 Task: Add the "Commerce header" in the site builder.
Action: Mouse moved to (918, 66)
Screenshot: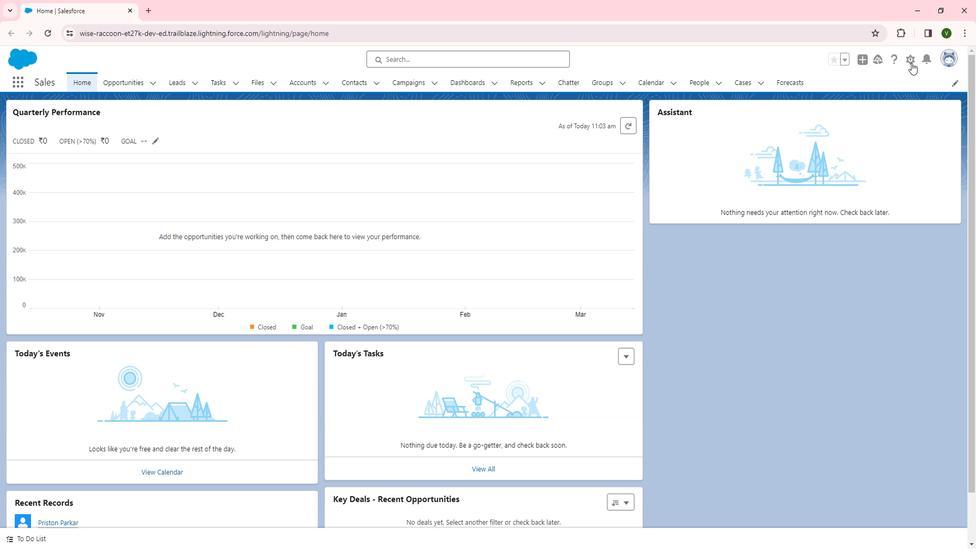
Action: Mouse pressed left at (918, 66)
Screenshot: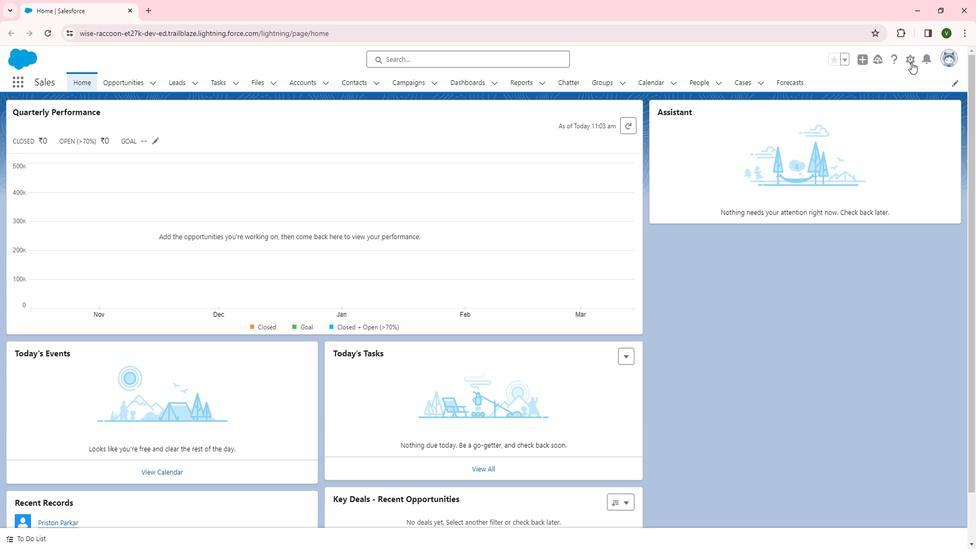 
Action: Mouse moved to (883, 82)
Screenshot: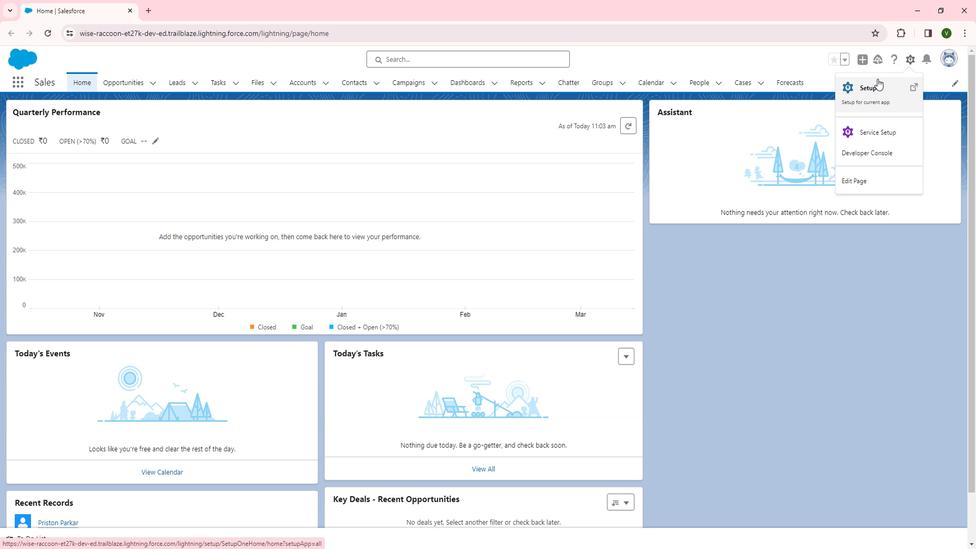 
Action: Mouse pressed left at (883, 82)
Screenshot: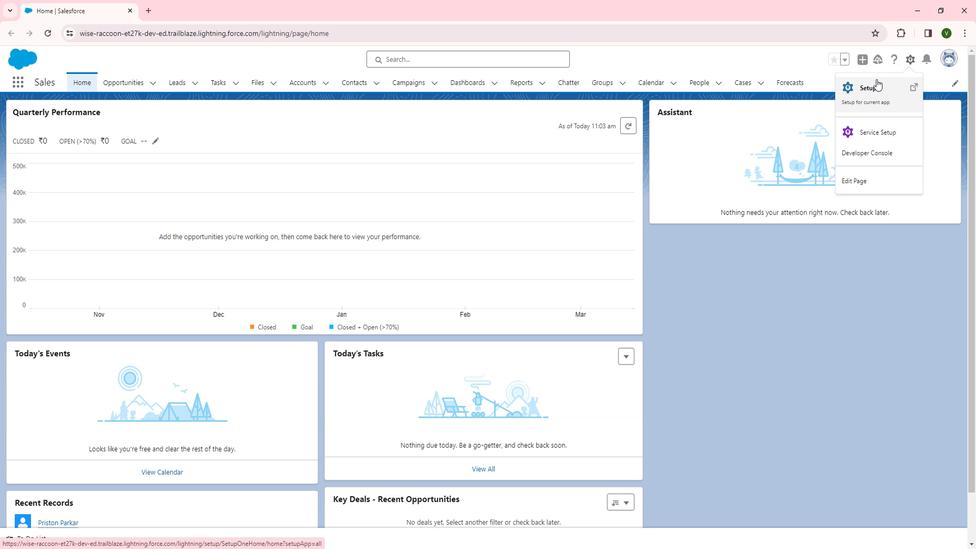 
Action: Mouse moved to (209, 230)
Screenshot: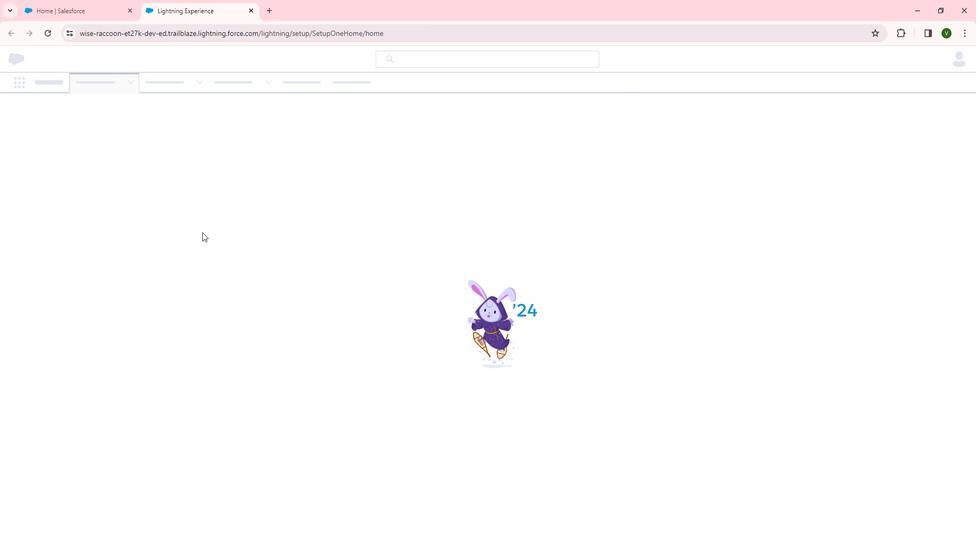 
Action: Mouse scrolled (209, 229) with delta (0, 0)
Screenshot: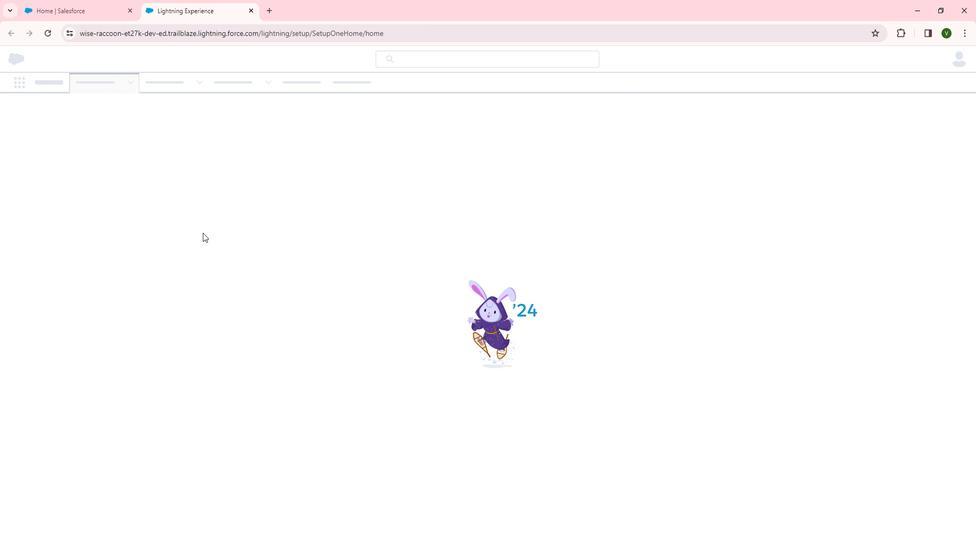 
Action: Mouse scrolled (209, 229) with delta (0, 0)
Screenshot: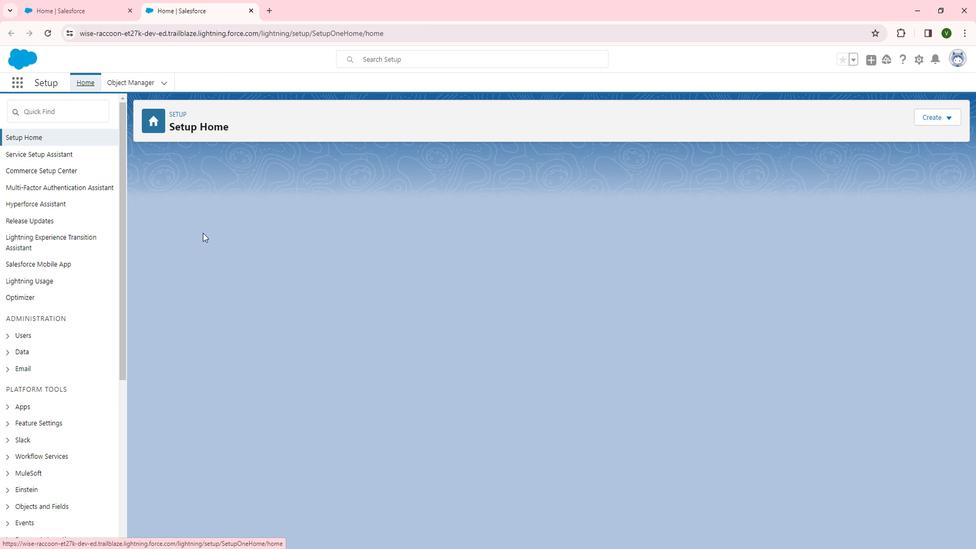 
Action: Mouse scrolled (209, 229) with delta (0, 0)
Screenshot: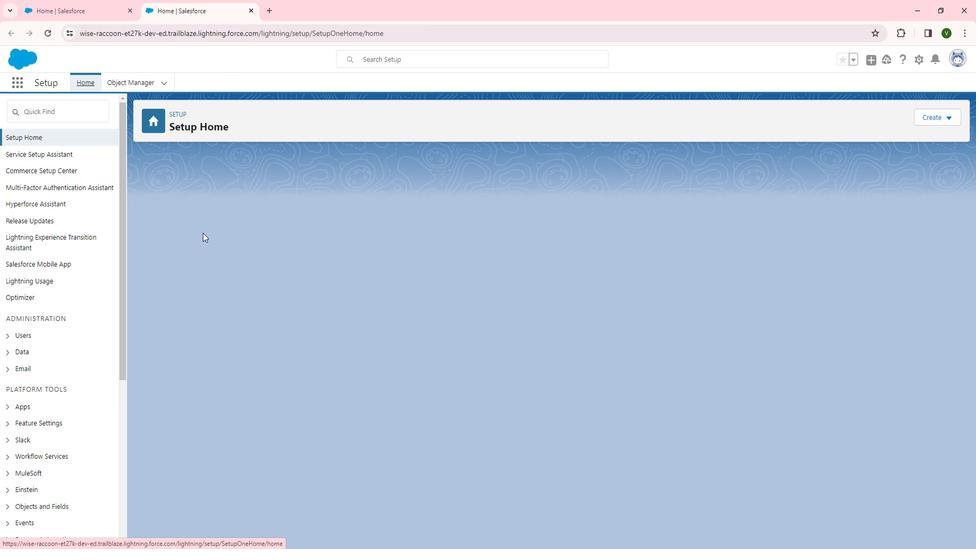 
Action: Mouse scrolled (209, 229) with delta (0, 0)
Screenshot: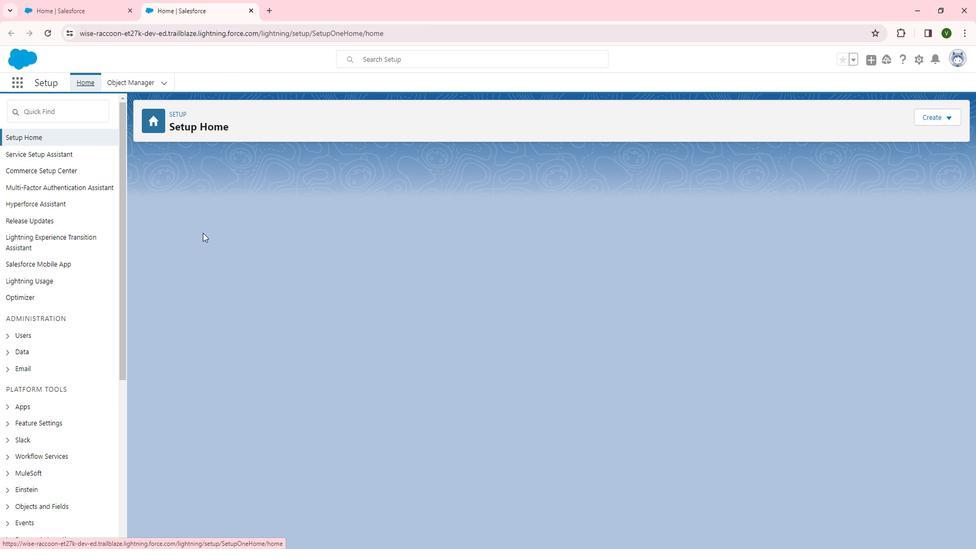 
Action: Mouse moved to (159, 247)
Screenshot: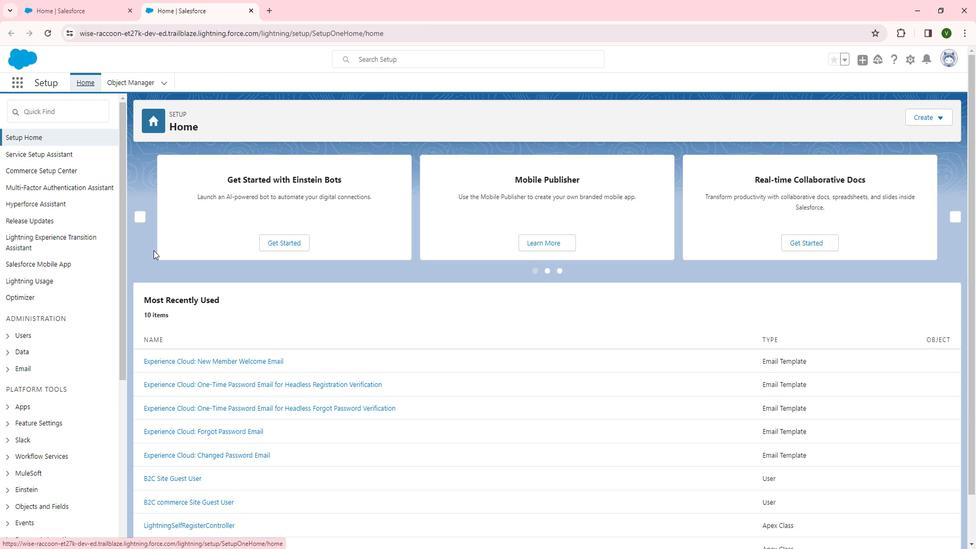 
Action: Mouse scrolled (159, 246) with delta (0, 0)
Screenshot: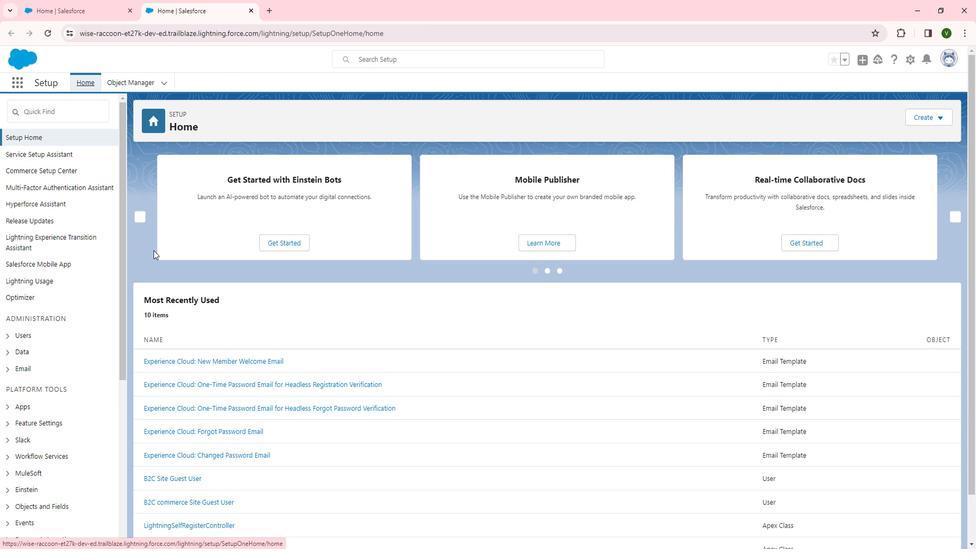 
Action: Mouse moved to (159, 247)
Screenshot: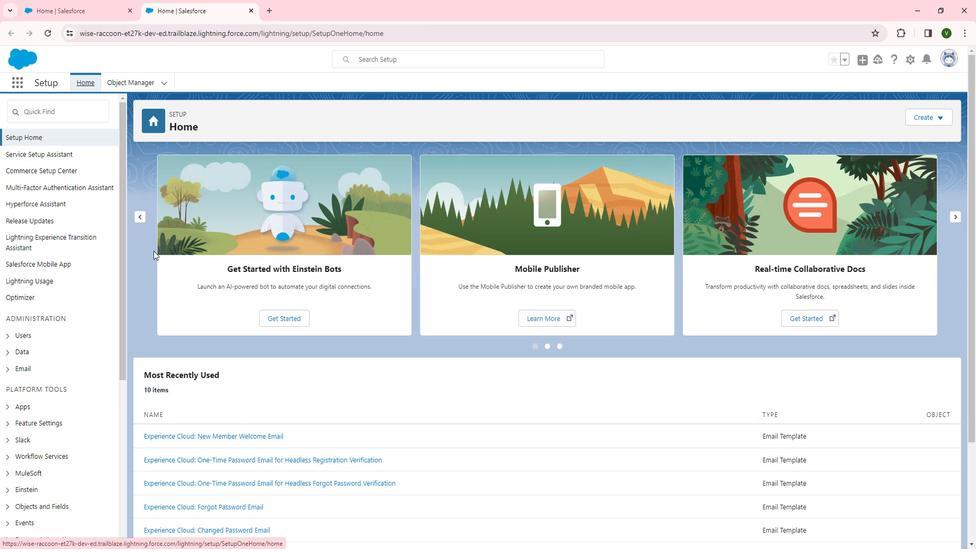 
Action: Mouse scrolled (159, 247) with delta (0, 0)
Screenshot: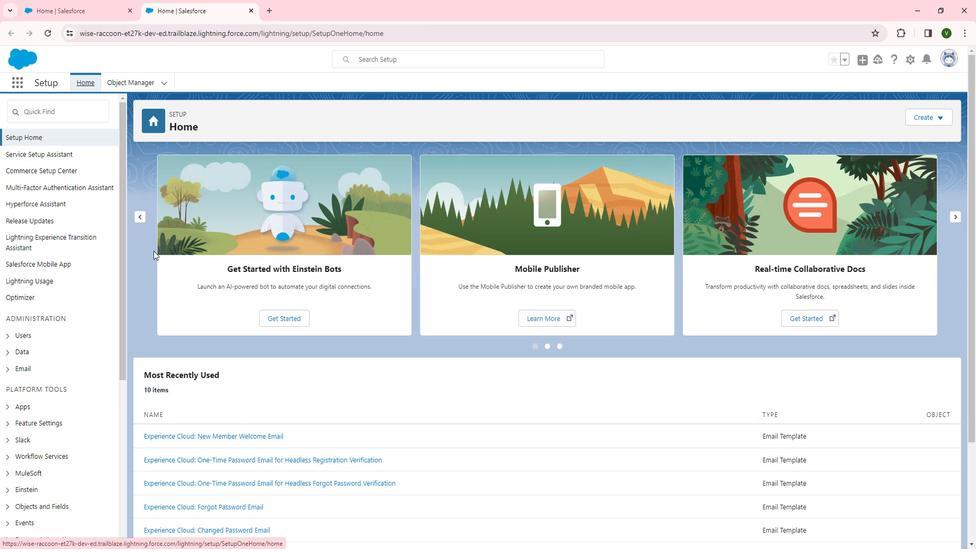 
Action: Mouse scrolled (159, 247) with delta (0, 0)
Screenshot: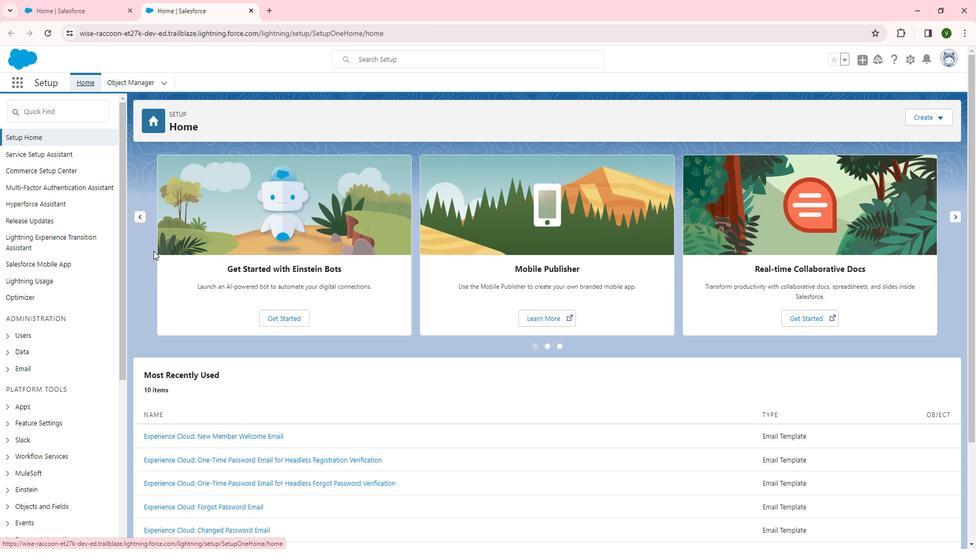 
Action: Mouse scrolled (159, 247) with delta (0, 0)
Screenshot: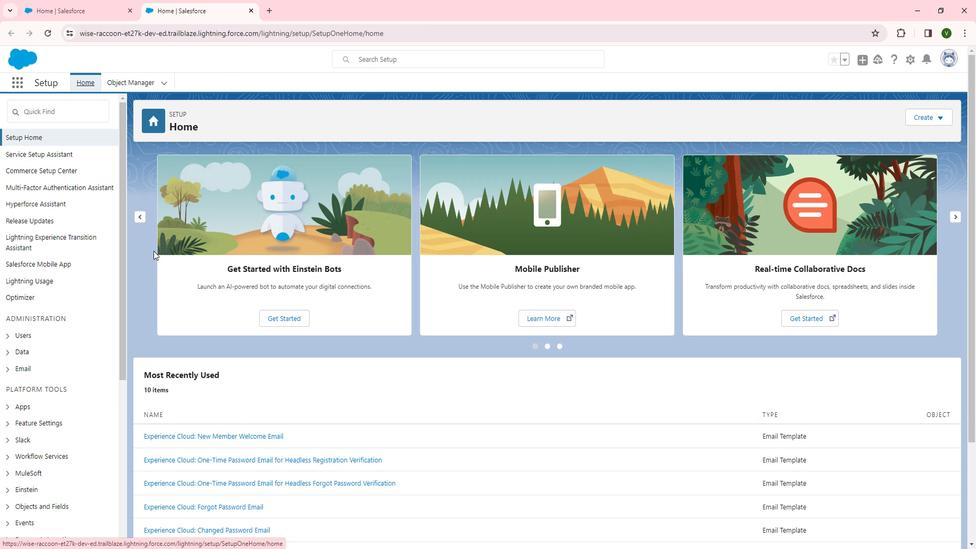
Action: Mouse moved to (75, 296)
Screenshot: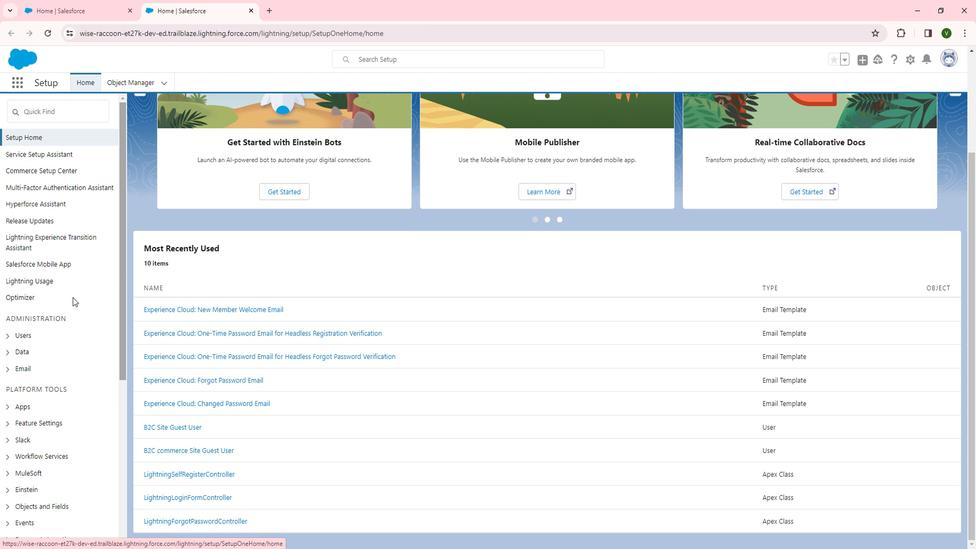 
Action: Mouse scrolled (75, 295) with delta (0, 0)
Screenshot: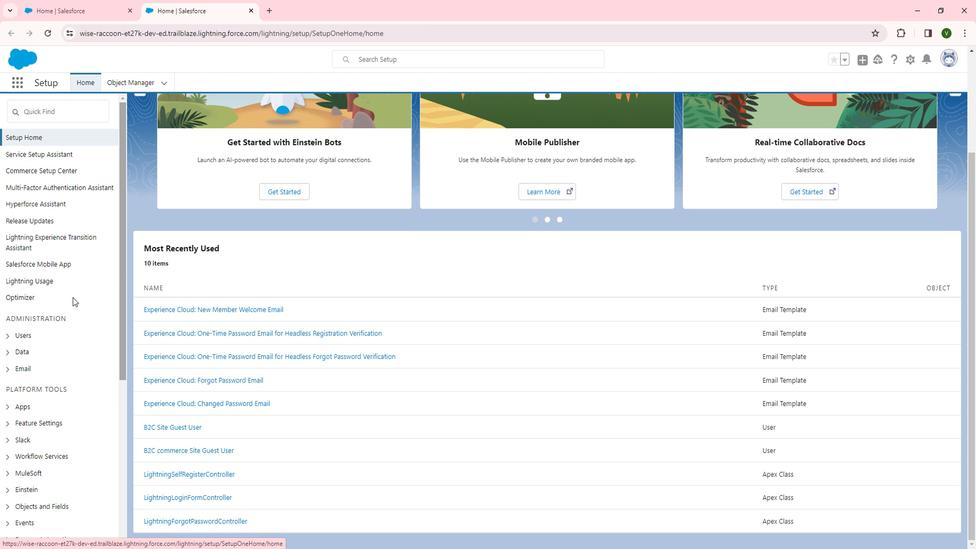 
Action: Mouse scrolled (75, 295) with delta (0, 0)
Screenshot: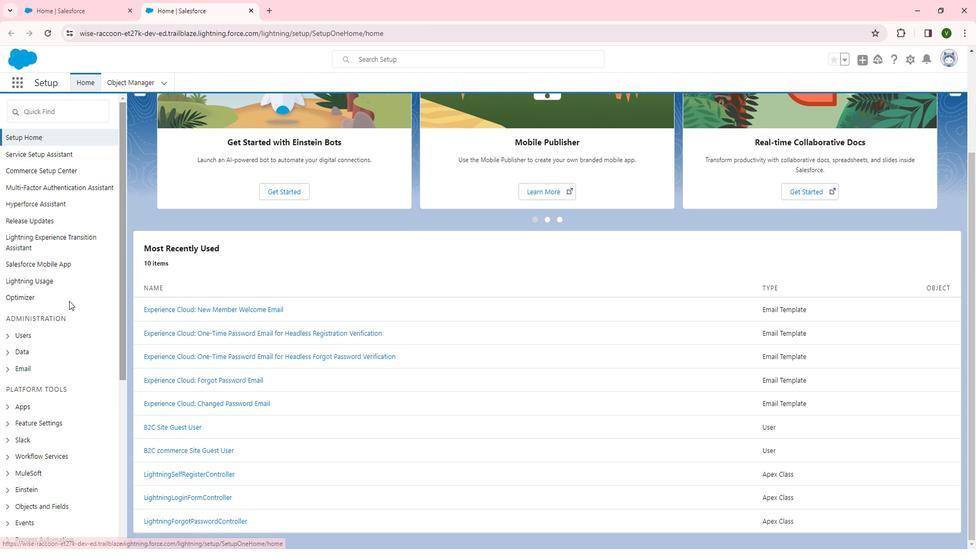 
Action: Mouse scrolled (75, 295) with delta (0, 0)
Screenshot: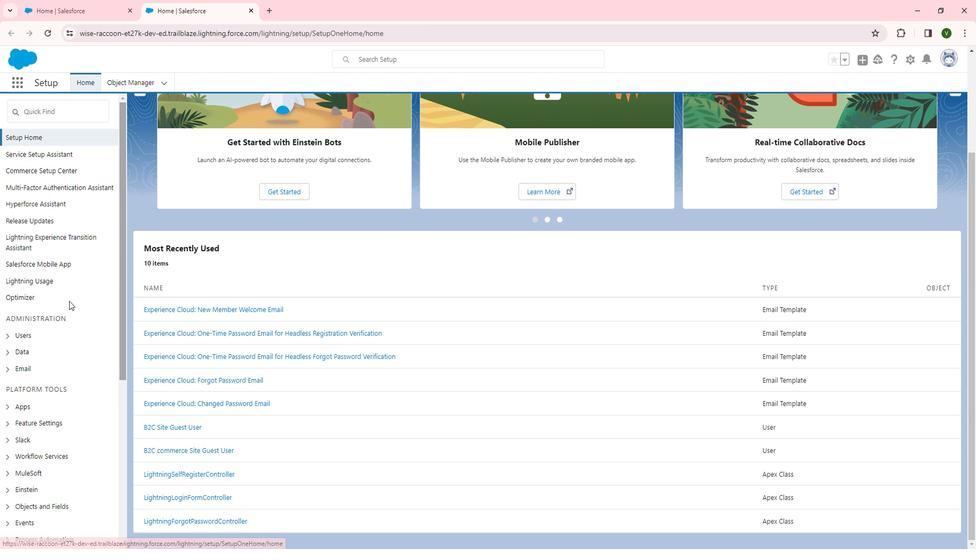 
Action: Mouse scrolled (75, 295) with delta (0, 0)
Screenshot: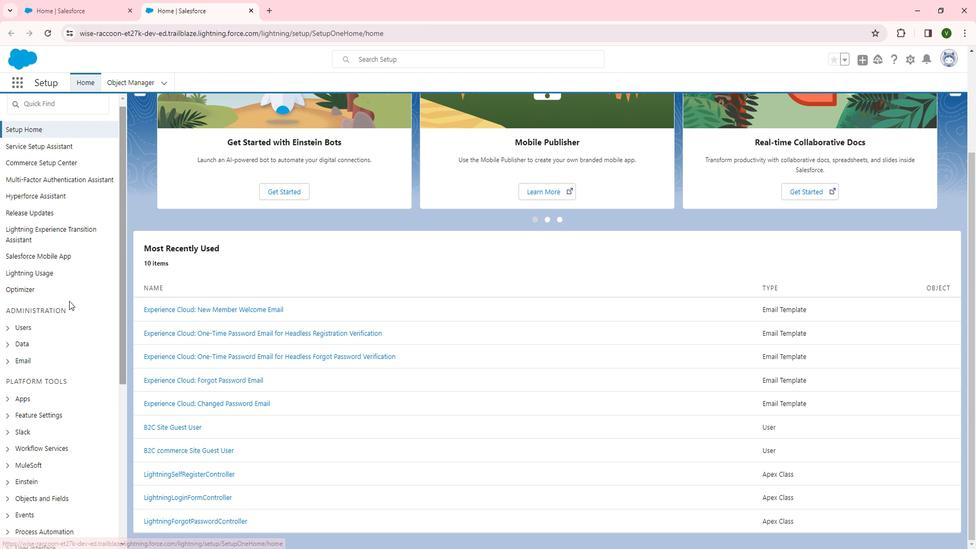 
Action: Mouse scrolled (75, 295) with delta (0, 0)
Screenshot: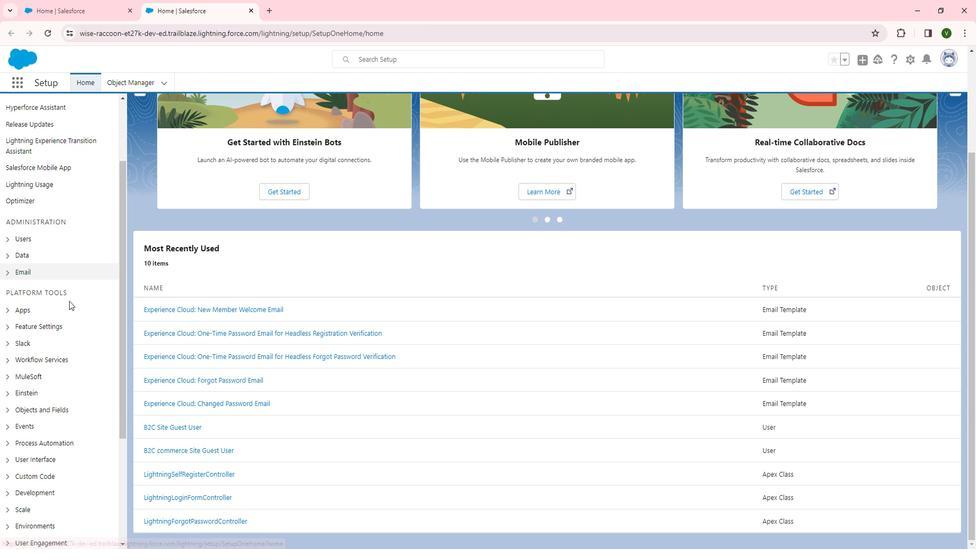 
Action: Mouse moved to (35, 160)
Screenshot: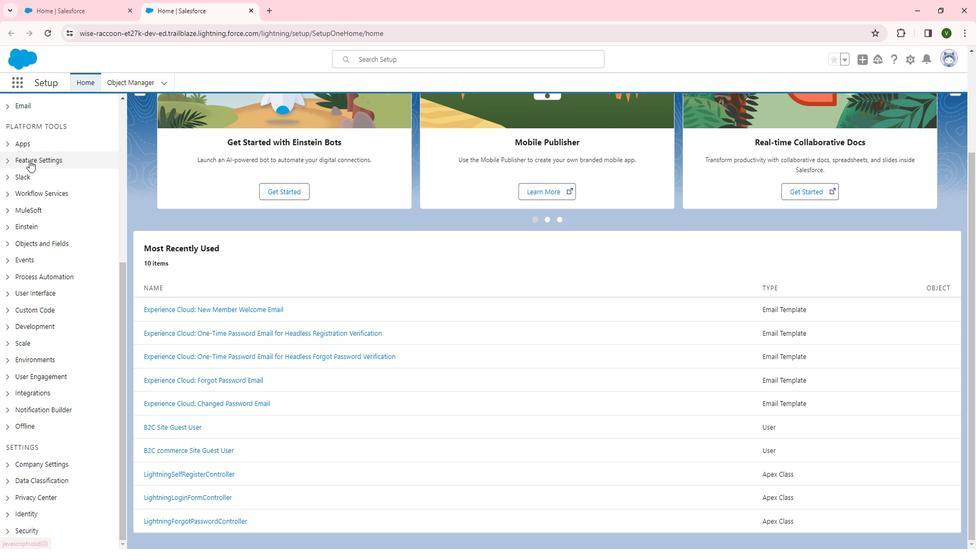 
Action: Mouse pressed left at (35, 160)
Screenshot: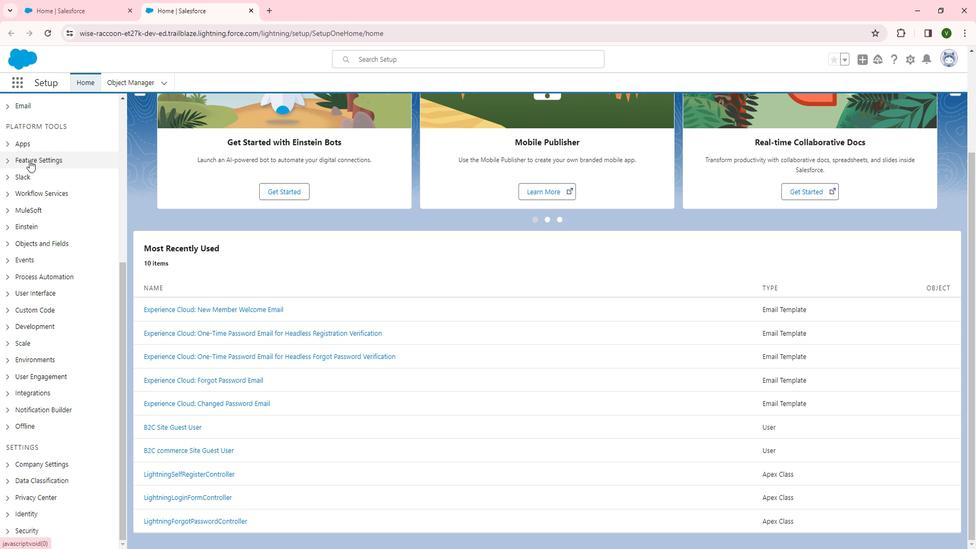 
Action: Mouse moved to (59, 270)
Screenshot: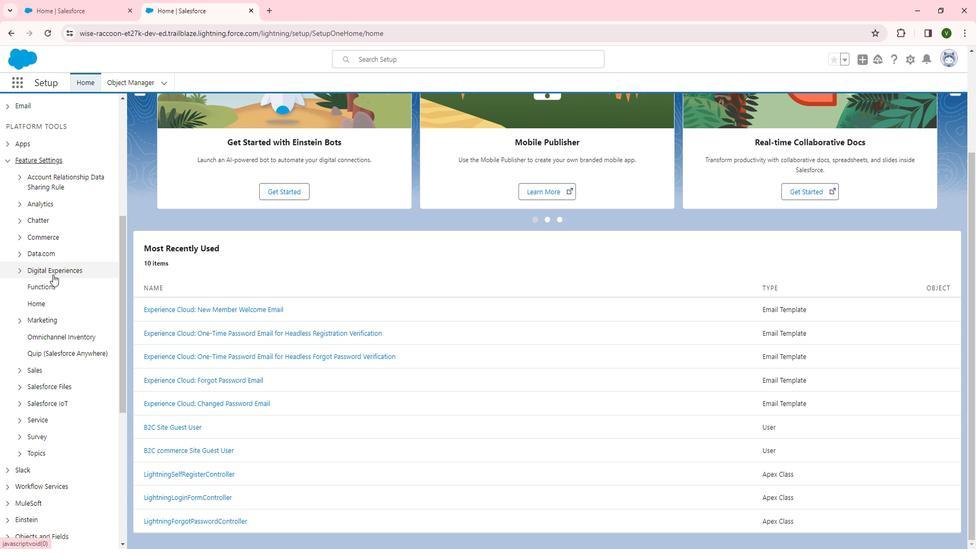 
Action: Mouse pressed left at (59, 270)
Screenshot: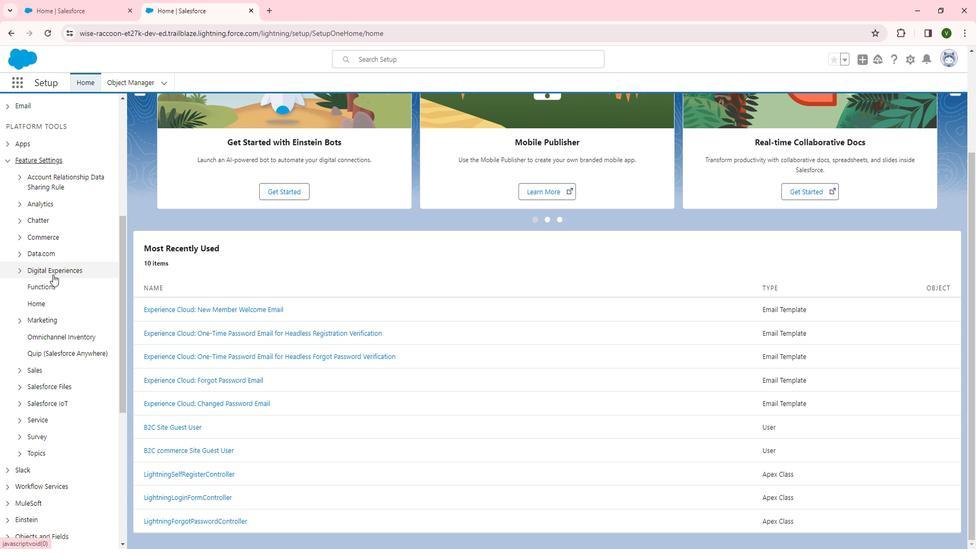 
Action: Mouse moved to (50, 282)
Screenshot: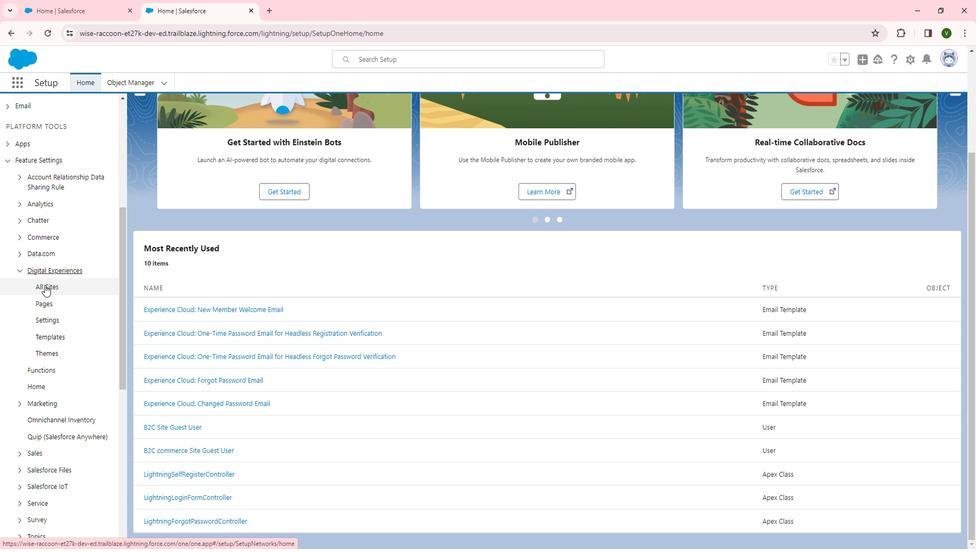 
Action: Mouse pressed left at (50, 282)
Screenshot: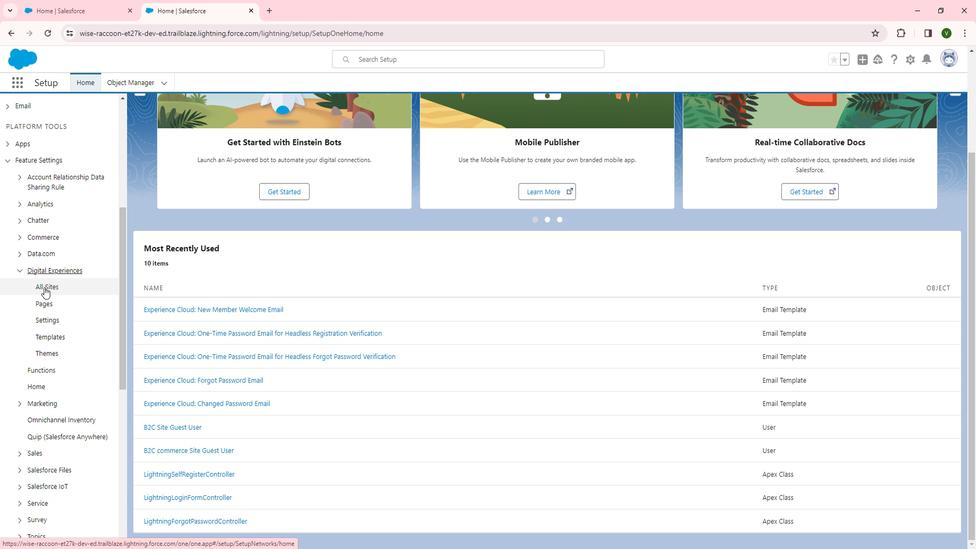 
Action: Mouse moved to (173, 252)
Screenshot: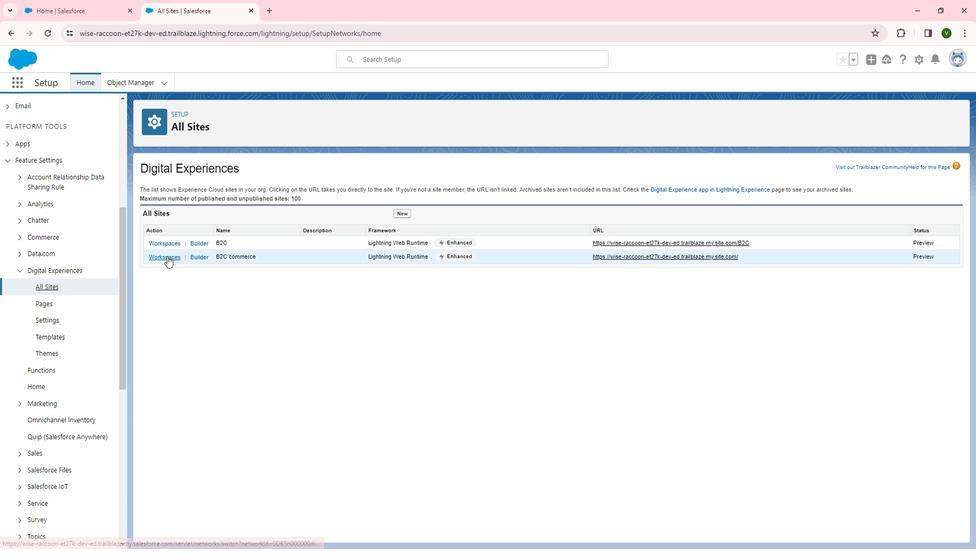 
Action: Mouse pressed left at (173, 252)
Screenshot: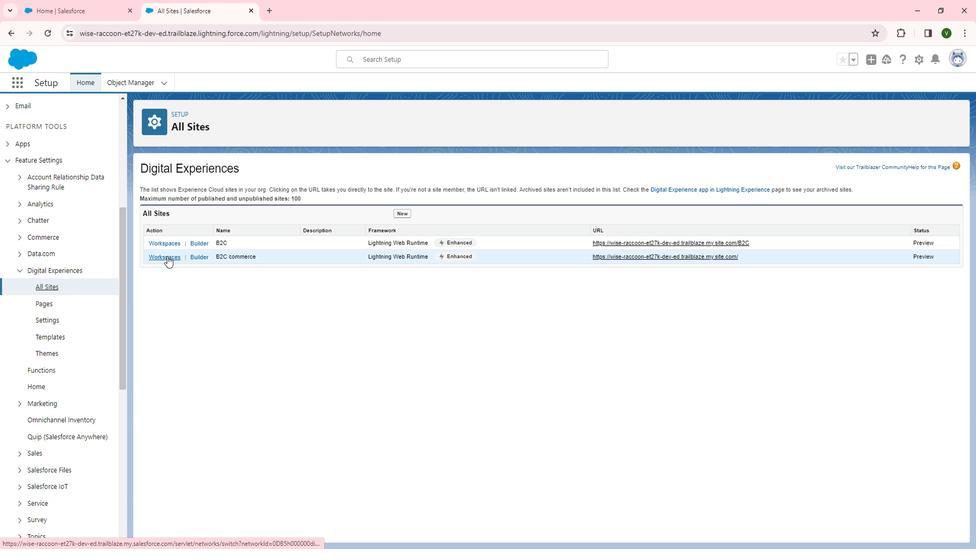 
Action: Mouse moved to (136, 218)
Screenshot: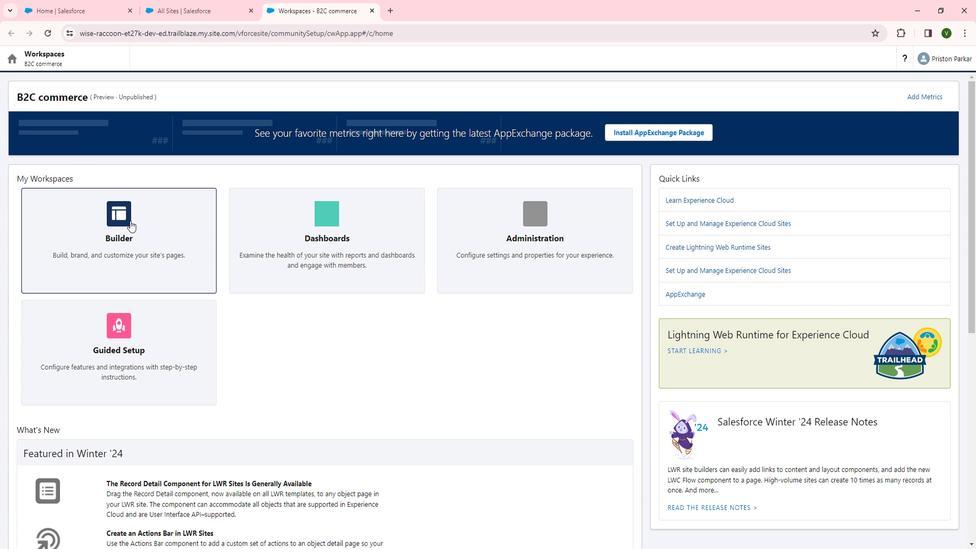 
Action: Mouse pressed left at (136, 218)
Screenshot: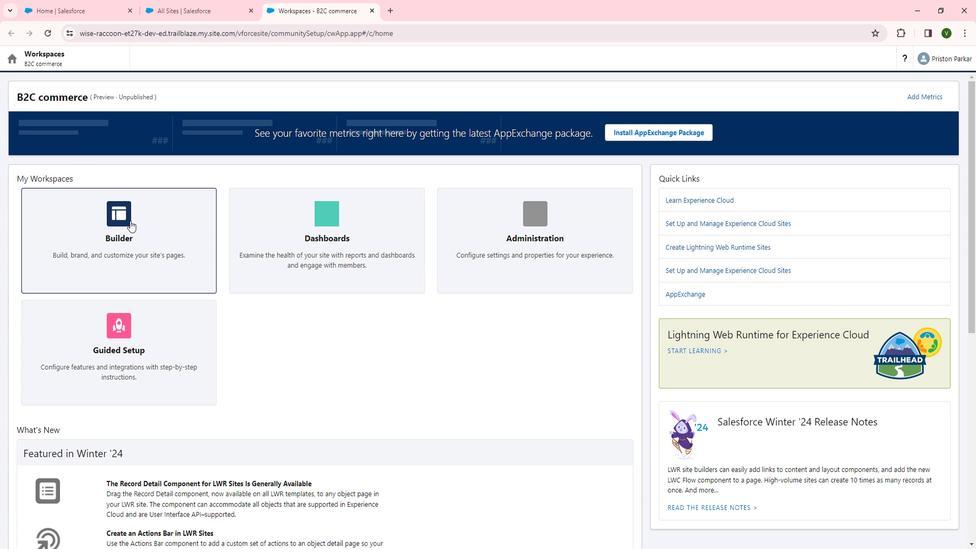 
Action: Mouse moved to (21, 101)
Screenshot: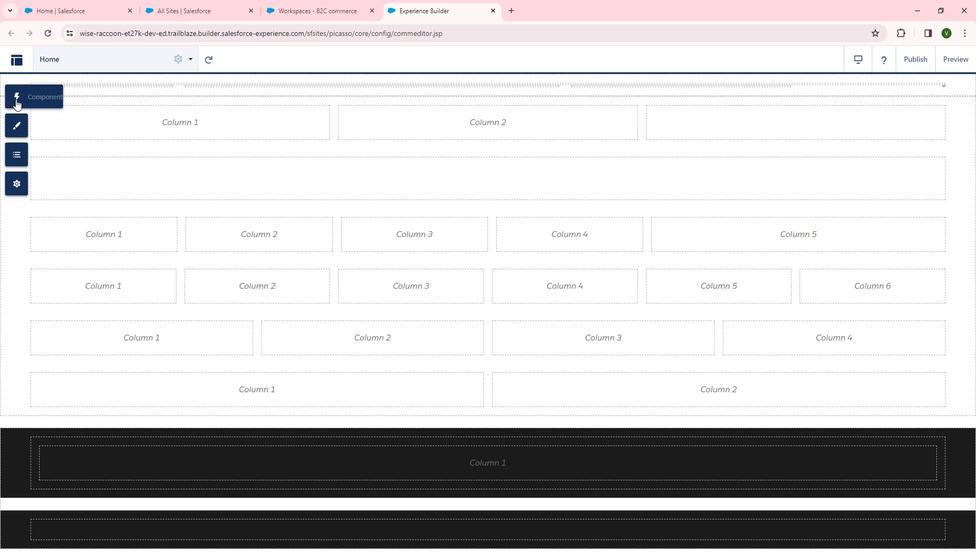 
Action: Mouse pressed left at (21, 101)
Screenshot: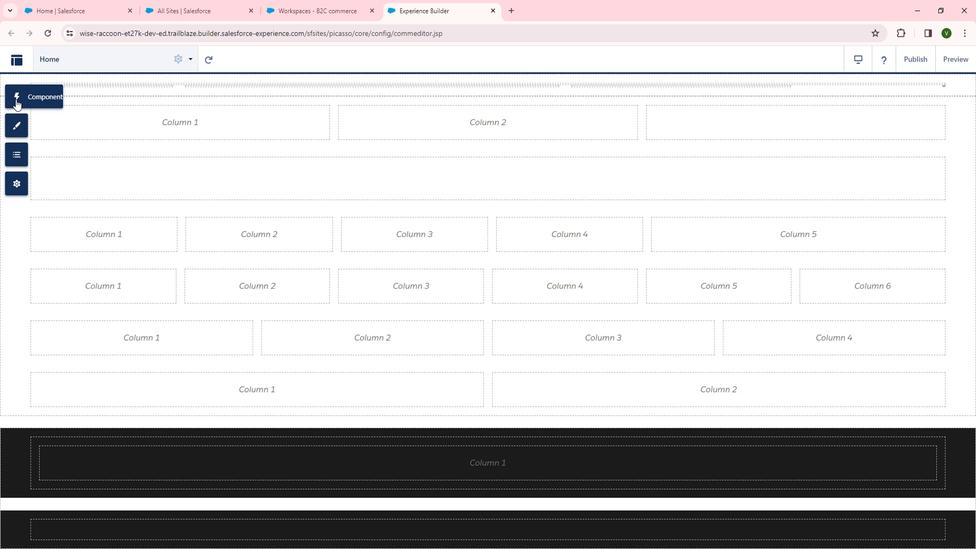 
Action: Mouse moved to (122, 186)
Screenshot: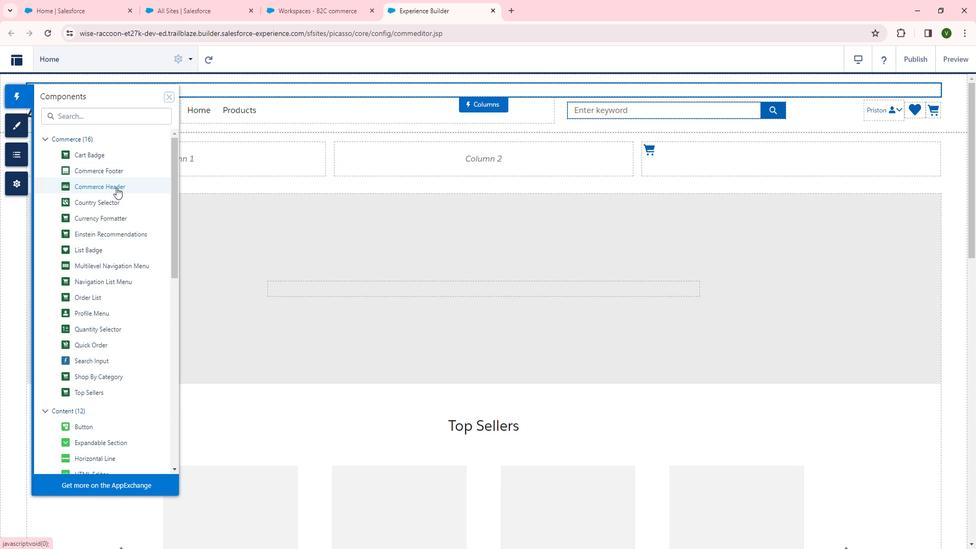 
Action: Mouse pressed left at (122, 186)
Screenshot: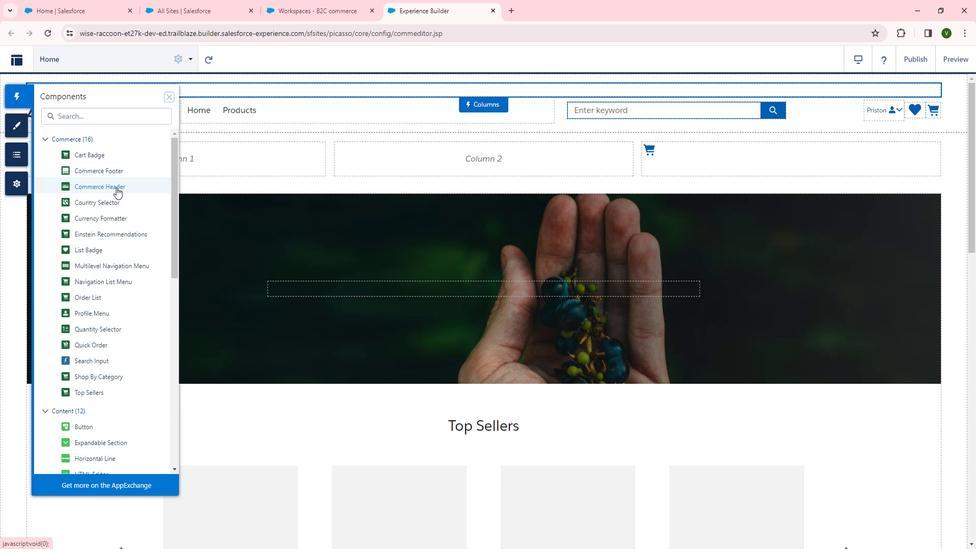 
Action: Mouse moved to (391, 89)
Screenshot: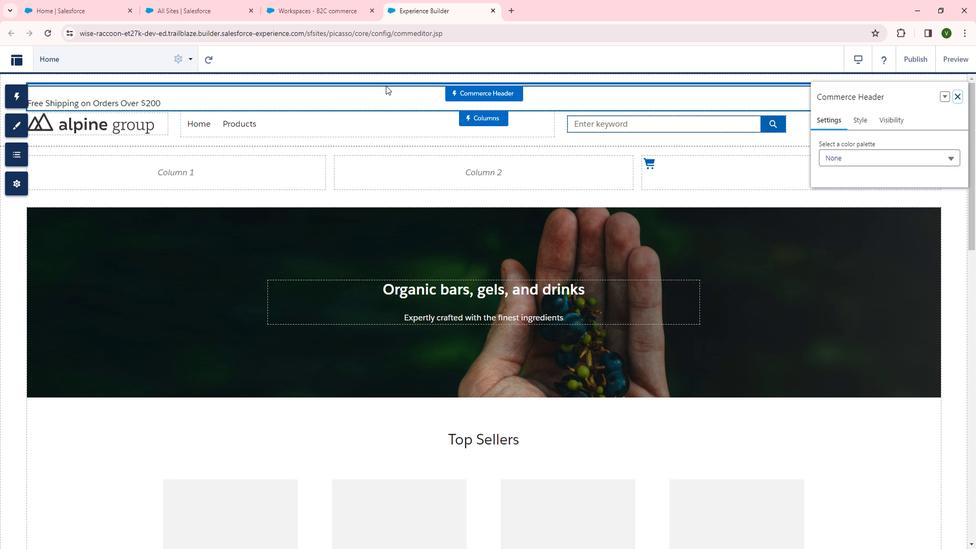 
